 Task: In the Contact  Ariana_Allen@estee-lauder.com, Add note: 'Set up a meeting with the product team to discuss customer feature requests.'. Mark checkbox to create task to follow up ': Tomorrow'. Create task, with  description: Schedule Meeting, Add due date: Tomorrow; Add reminder: 30 Minutes before. Set Priority Low  and add note: Review the attached proposal. Logged in from softage.1@softage.net
Action: Mouse moved to (69, 44)
Screenshot: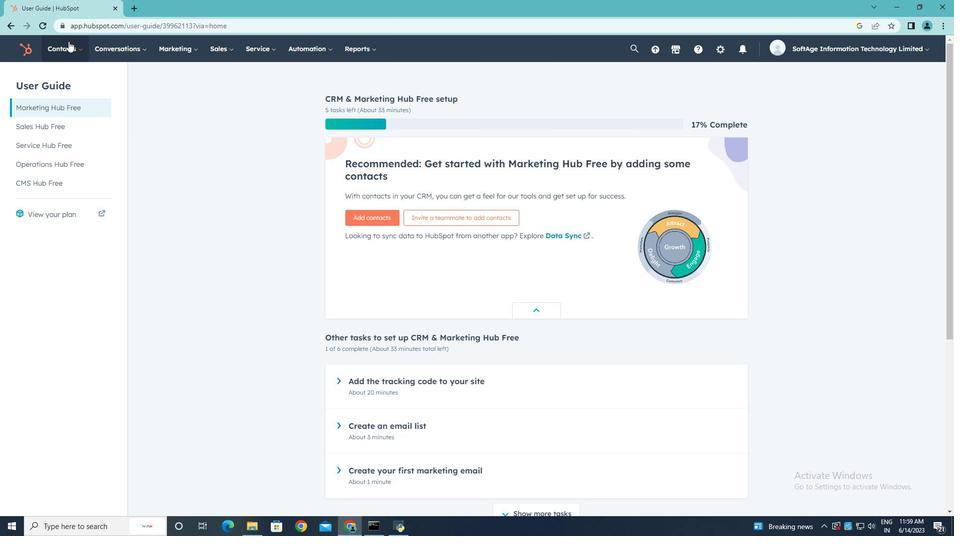 
Action: Mouse pressed left at (69, 44)
Screenshot: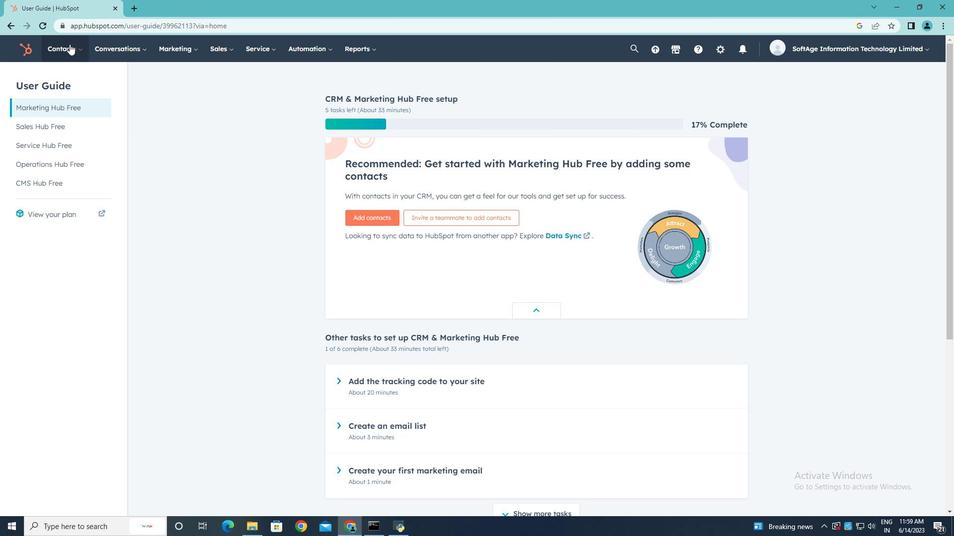 
Action: Mouse moved to (70, 80)
Screenshot: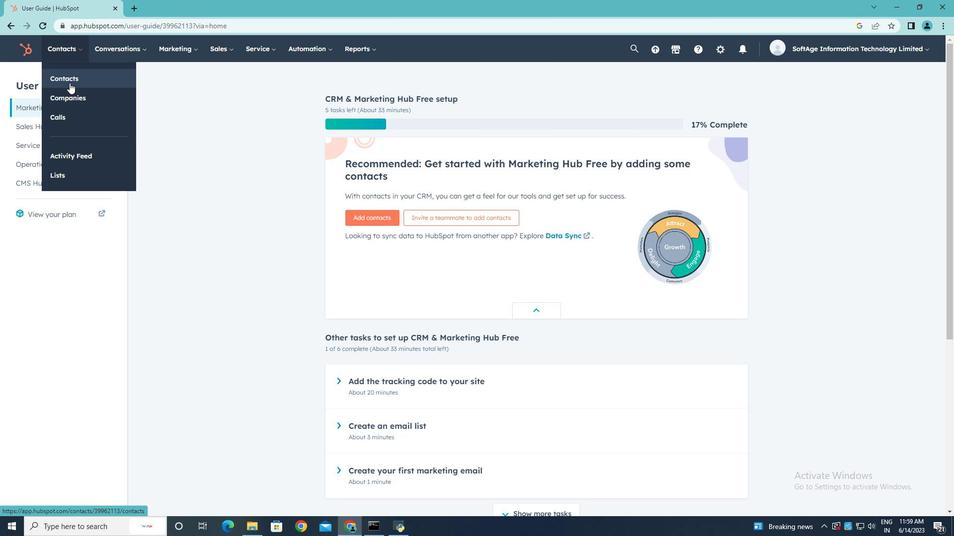 
Action: Mouse pressed left at (70, 80)
Screenshot: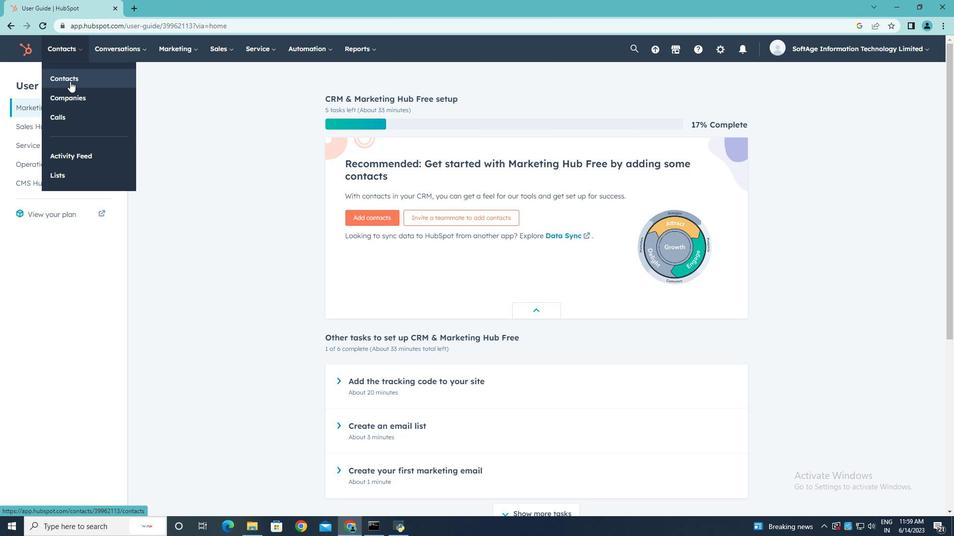
Action: Mouse moved to (71, 160)
Screenshot: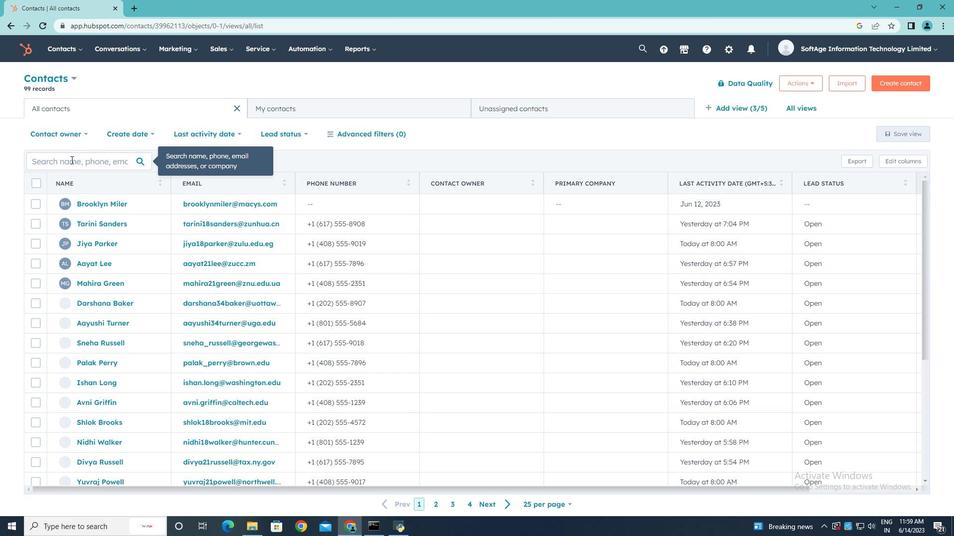 
Action: Mouse pressed left at (71, 160)
Screenshot: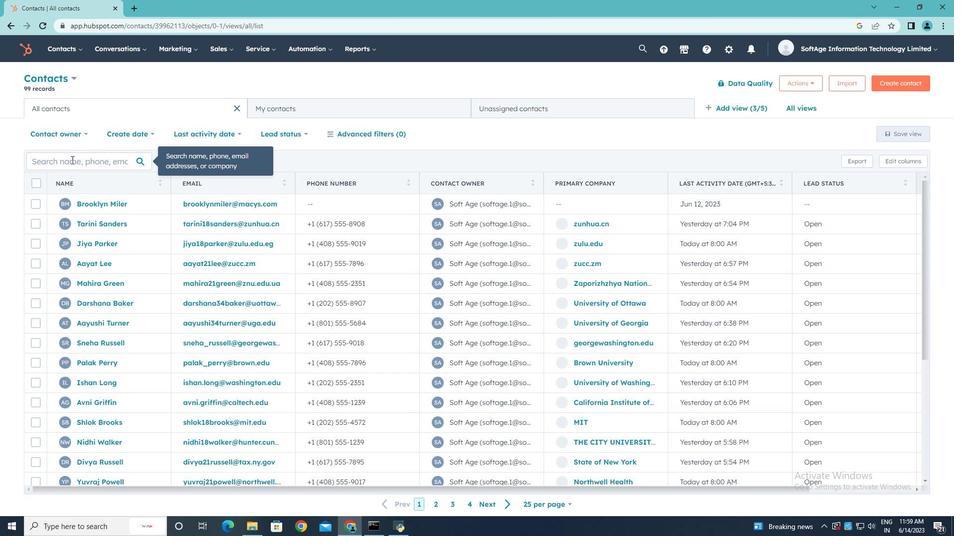 
Action: Key pressed <Key.shift><Key.shift><Key.shift><Key.shift><Key.shift><Key.shift><Key.shift><Key.shift><Key.shift><Key.shift>Ariana<Key.shift><Key.shift><Key.shift><Key.shift><Key.shift><Key.shift><Key.shift><Key.shift><Key.shift><Key.shift><Key.shift><Key.shift><Key.shift><Key.shift><Key.shift><Key.shift><Key.shift><Key.shift><Key.shift><Key.shift><Key.shift>_<Key.shift>Allen<Key.shift>@estee-lauder.com
Screenshot: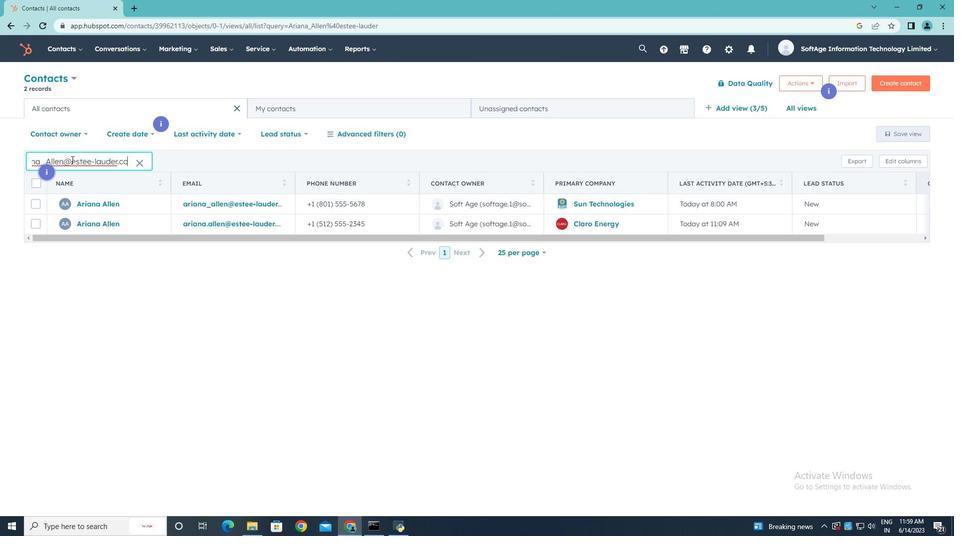 
Action: Mouse moved to (98, 205)
Screenshot: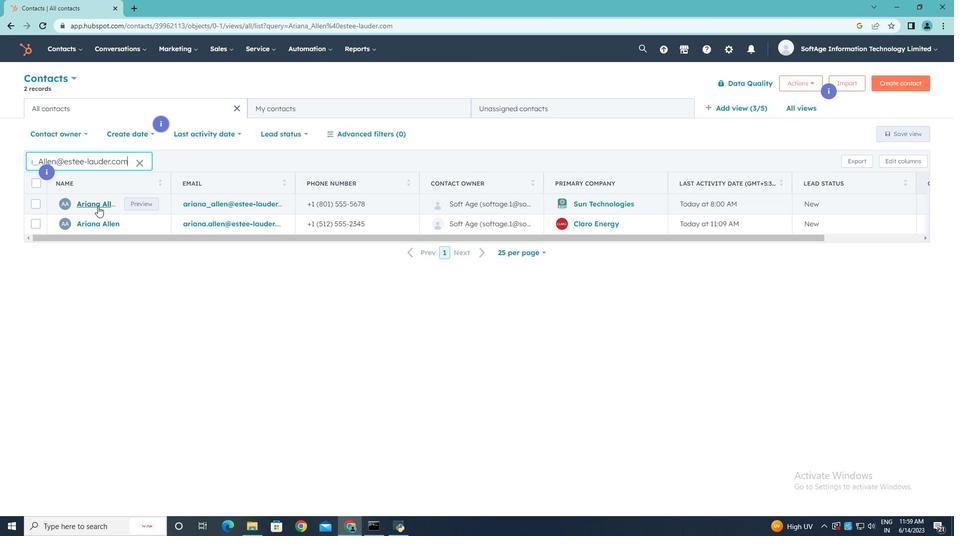 
Action: Mouse pressed left at (98, 205)
Screenshot: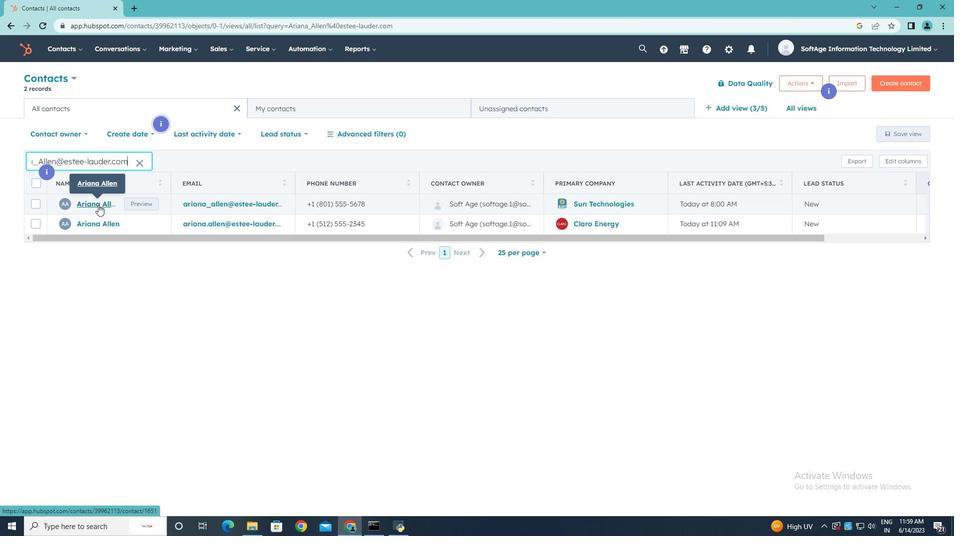 
Action: Mouse moved to (31, 161)
Screenshot: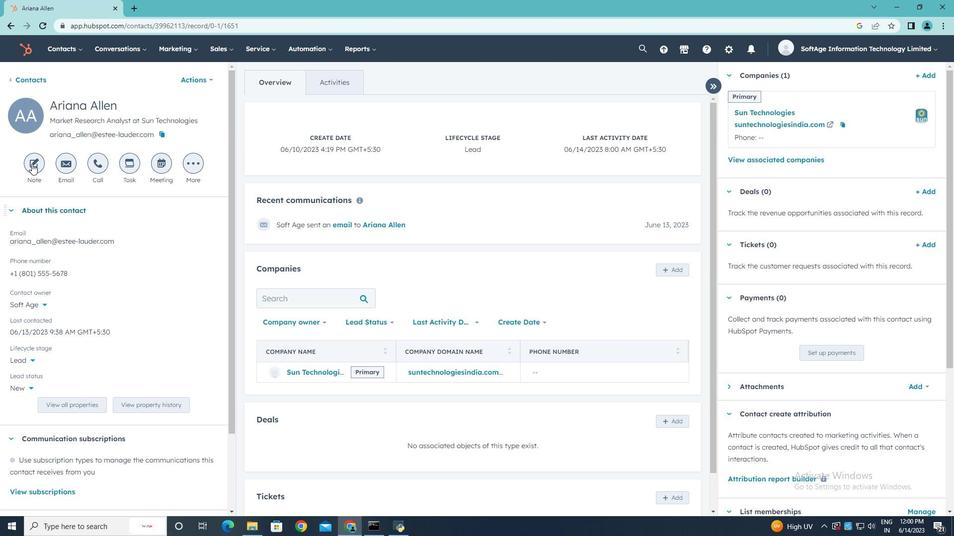 
Action: Mouse pressed left at (31, 161)
Screenshot: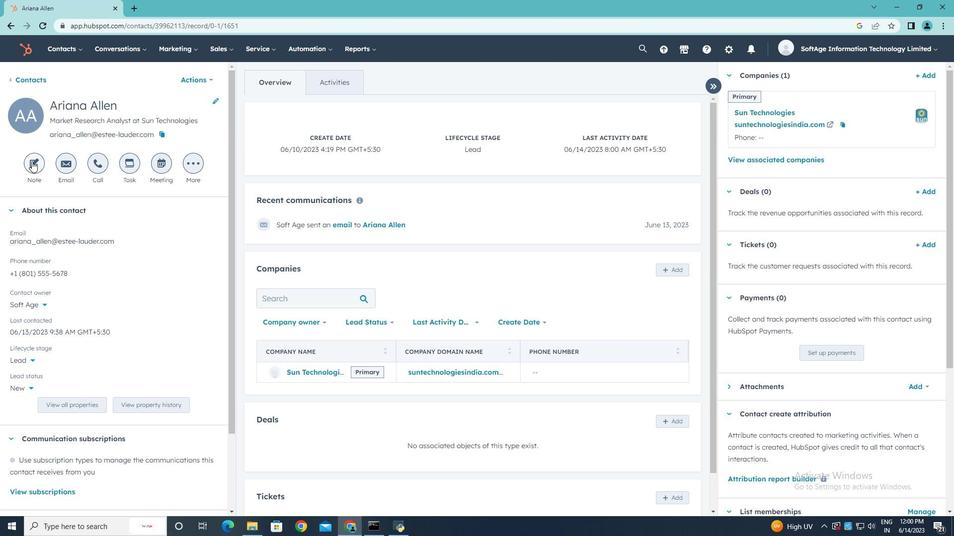 
Action: Key pressed set<Key.space>up<Key.space>a<Key.space>meeting<Key.space>with<Key.space>the<Key.space>product<Key.space>team<Key.space>to<Key.space>discuss<Key.space>customer<Key.space>feature<Key.space>requests.
Screenshot: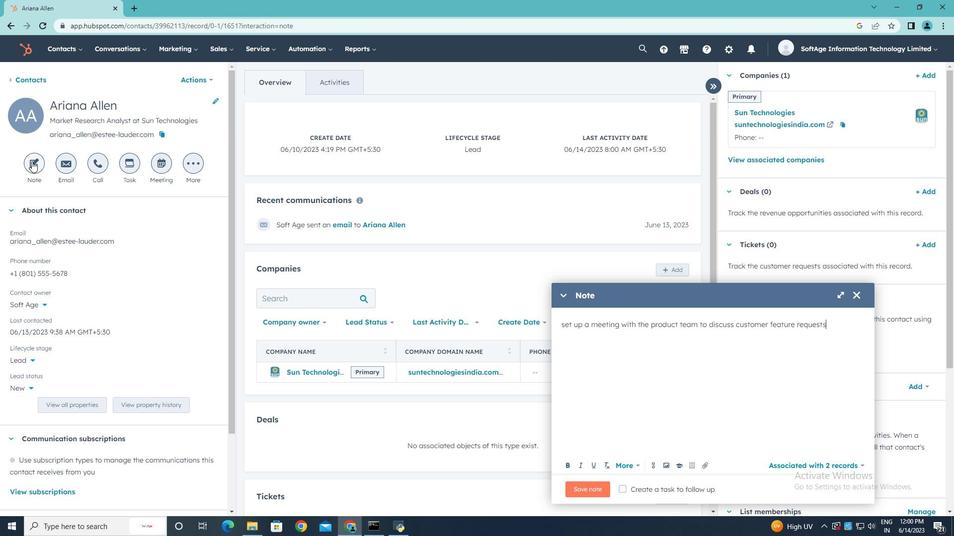 
Action: Mouse moved to (622, 489)
Screenshot: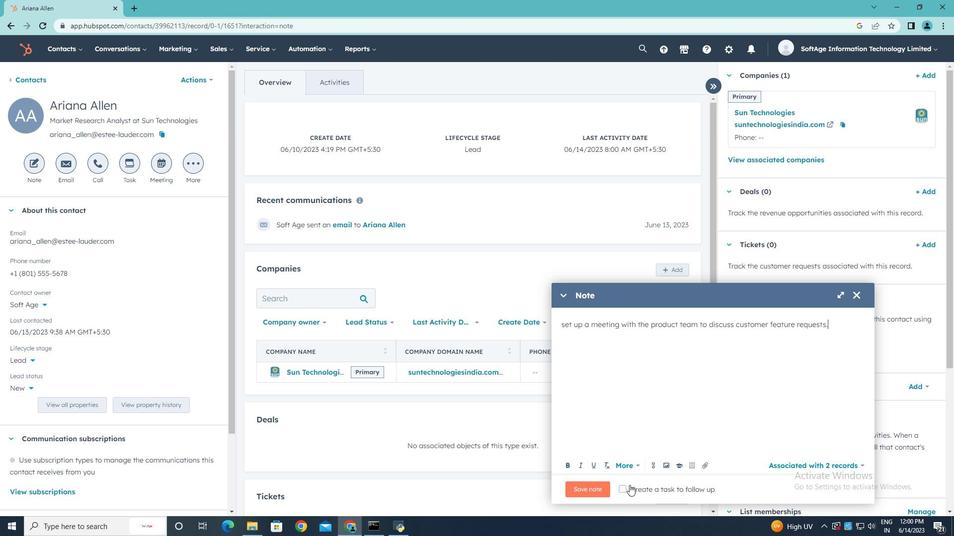
Action: Mouse pressed left at (622, 489)
Screenshot: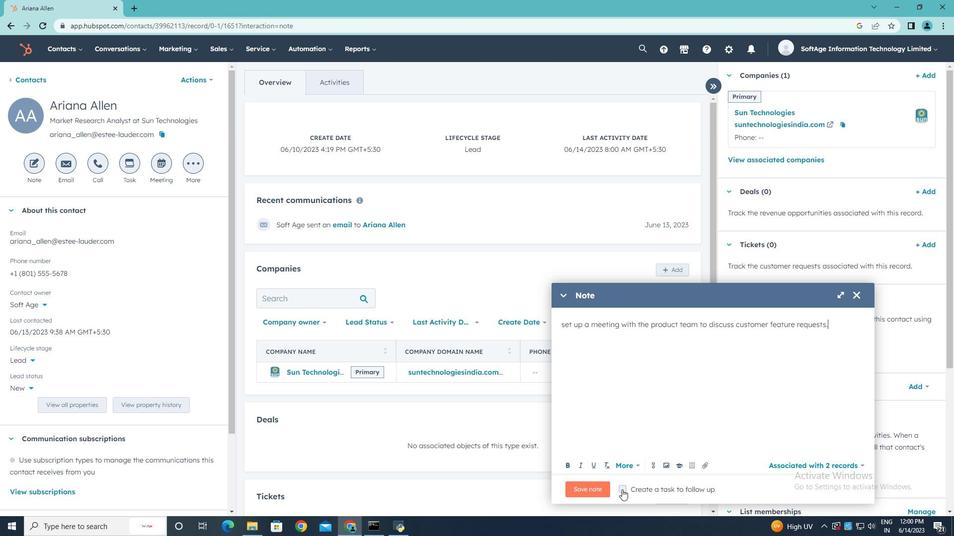 
Action: Mouse moved to (822, 489)
Screenshot: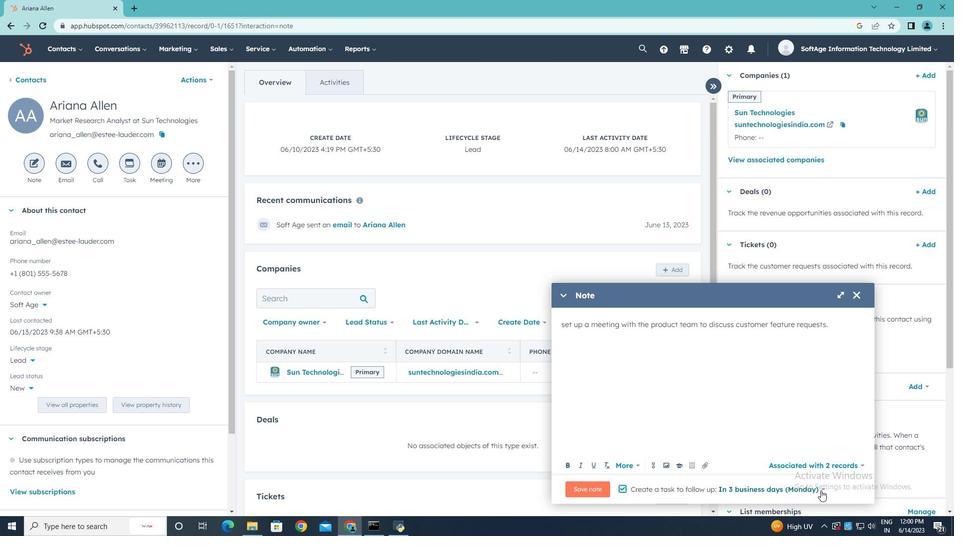 
Action: Mouse pressed left at (822, 489)
Screenshot: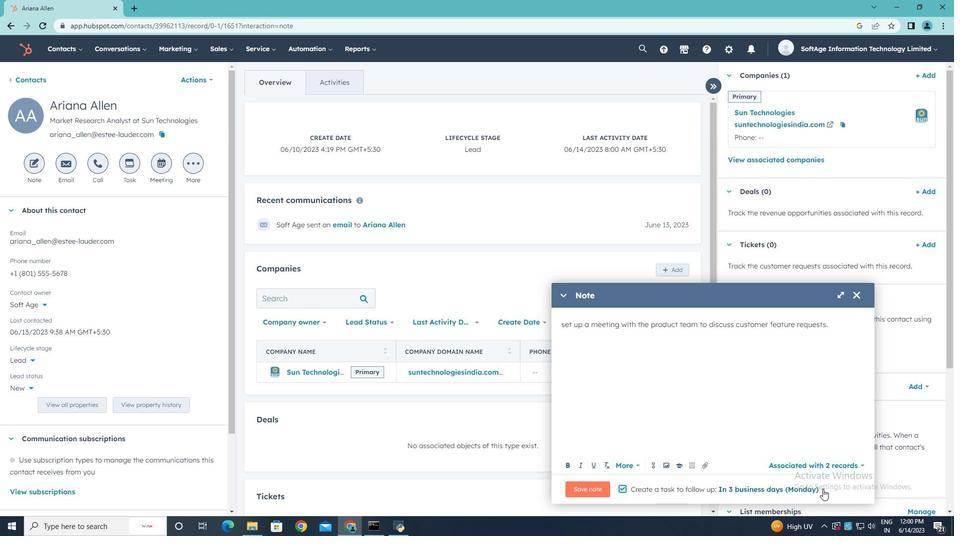 
Action: Mouse moved to (788, 435)
Screenshot: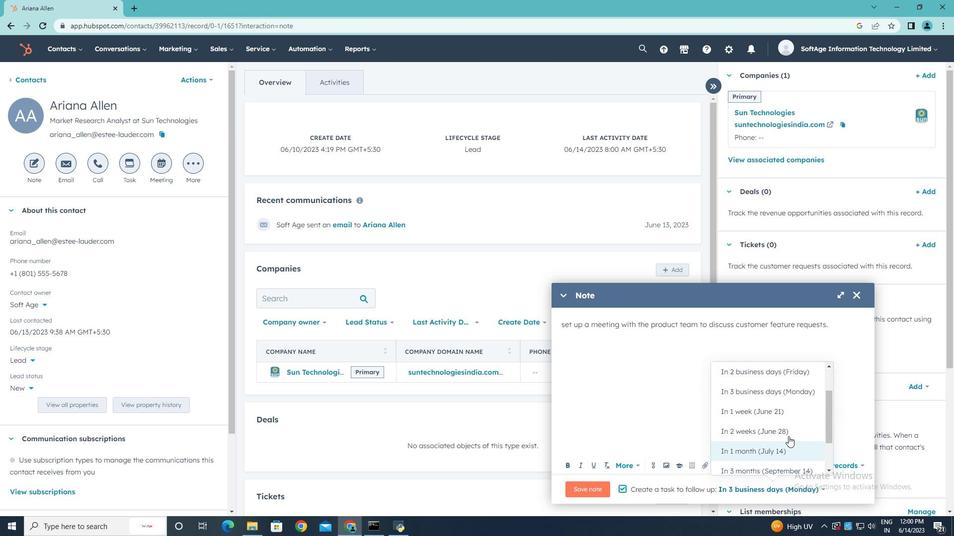 
Action: Mouse scrolled (788, 435) with delta (0, 0)
Screenshot: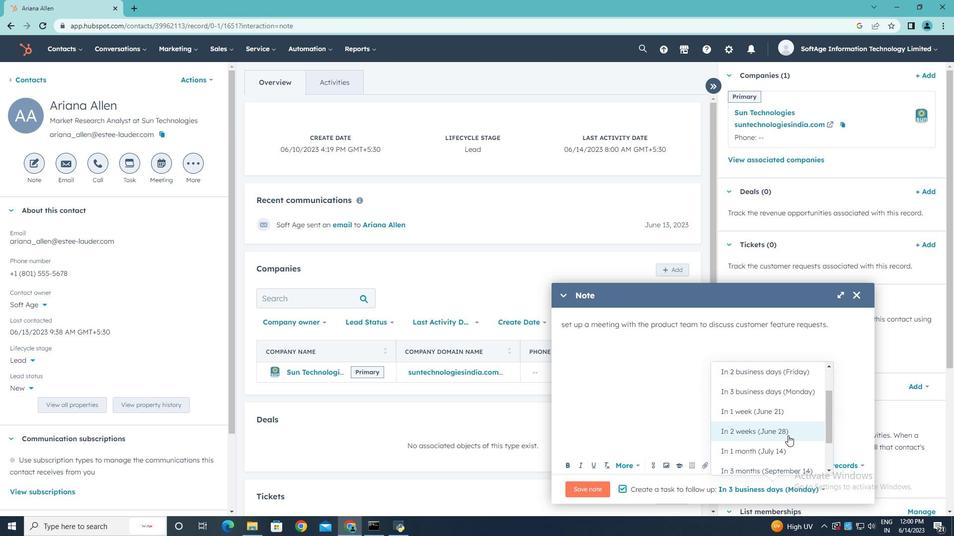 
Action: Mouse scrolled (788, 435) with delta (0, 0)
Screenshot: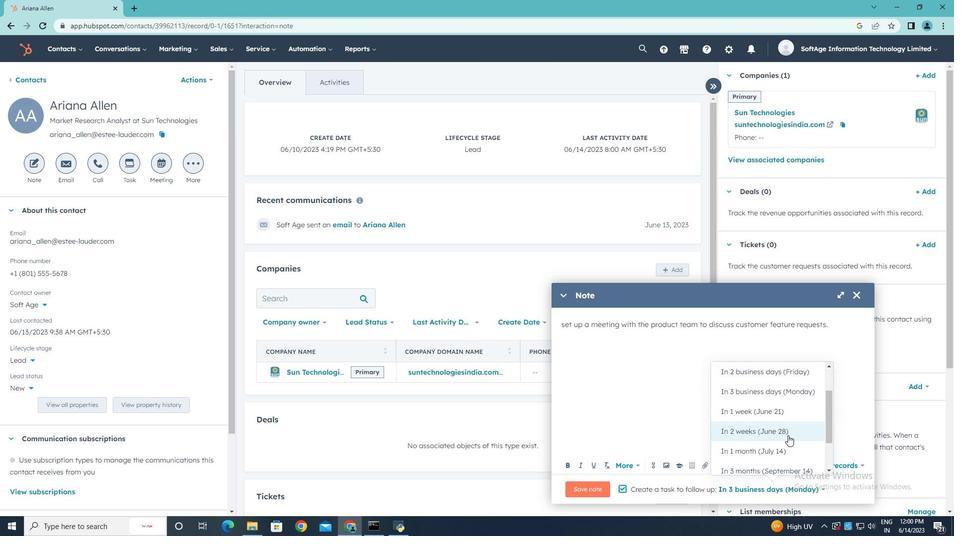 
Action: Mouse scrolled (788, 435) with delta (0, 0)
Screenshot: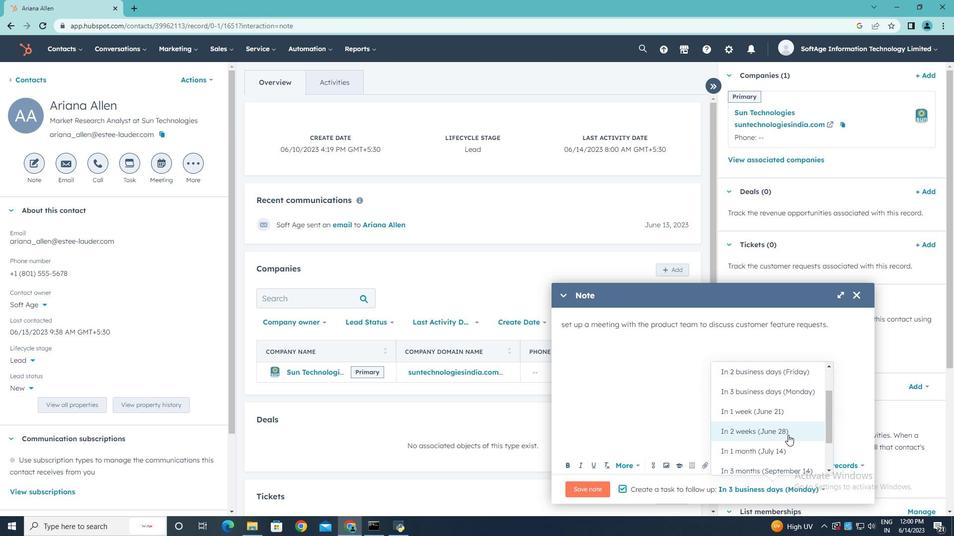 
Action: Mouse moved to (767, 401)
Screenshot: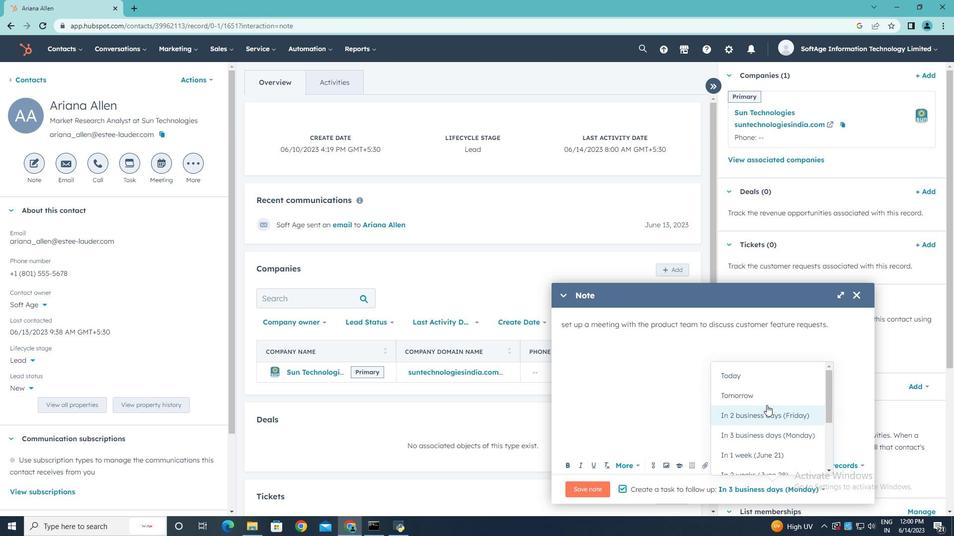 
Action: Mouse pressed left at (767, 401)
Screenshot: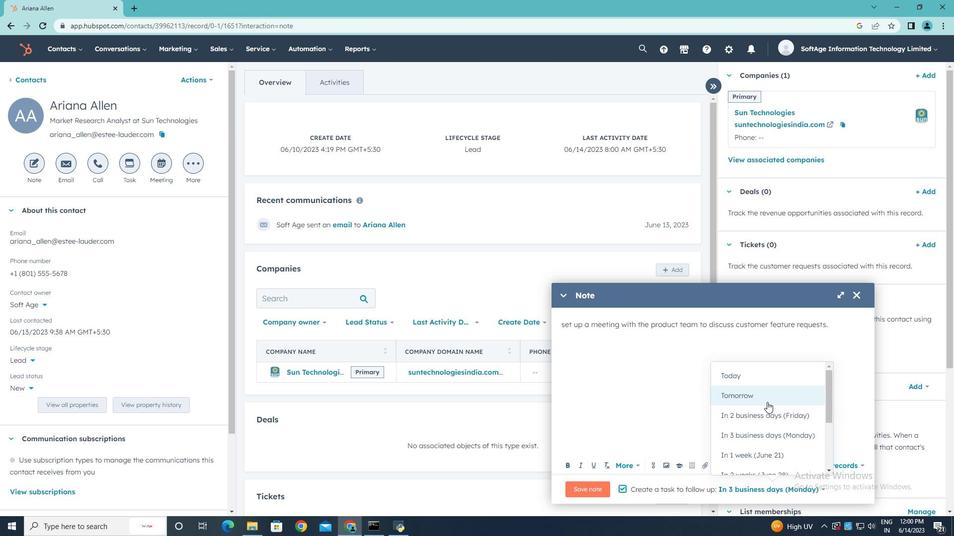 
Action: Mouse moved to (584, 490)
Screenshot: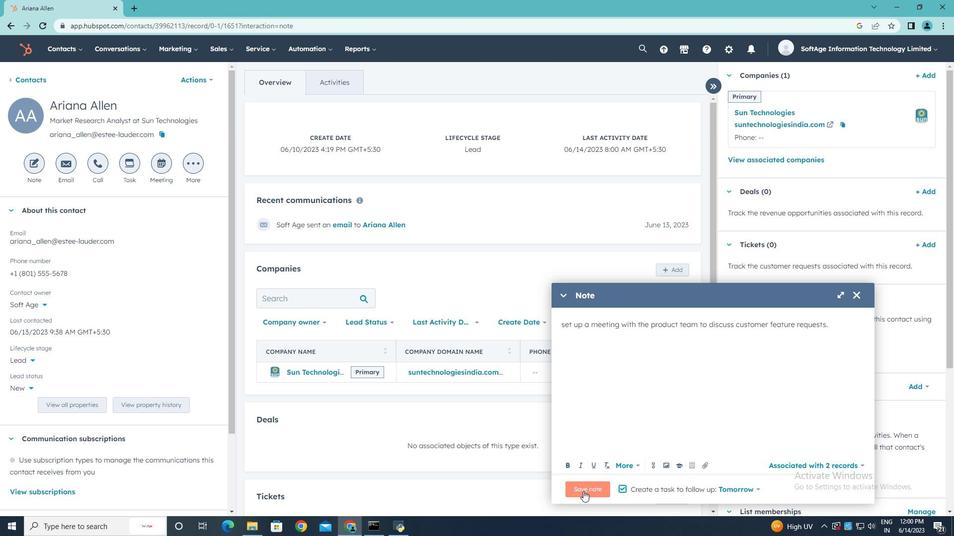 
Action: Mouse pressed left at (584, 490)
Screenshot: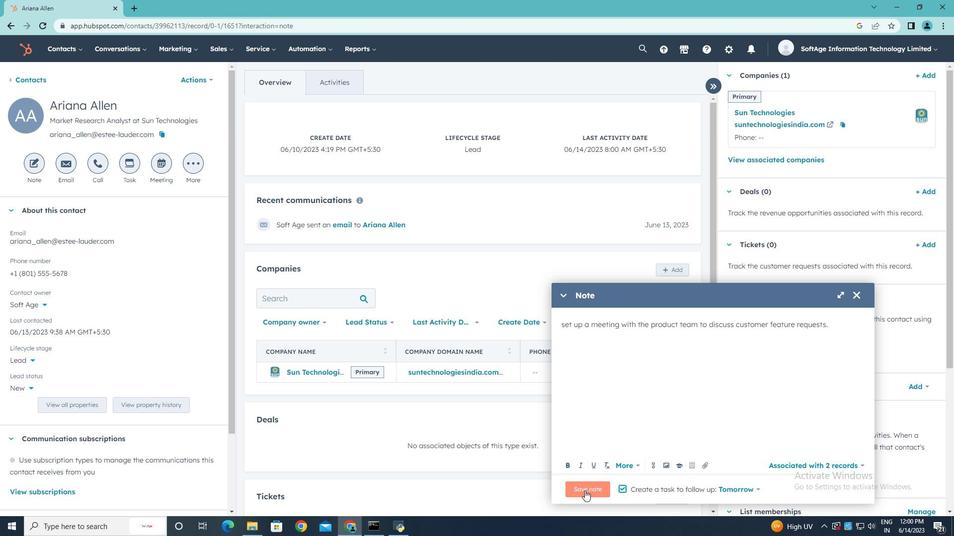 
Action: Mouse moved to (131, 164)
Screenshot: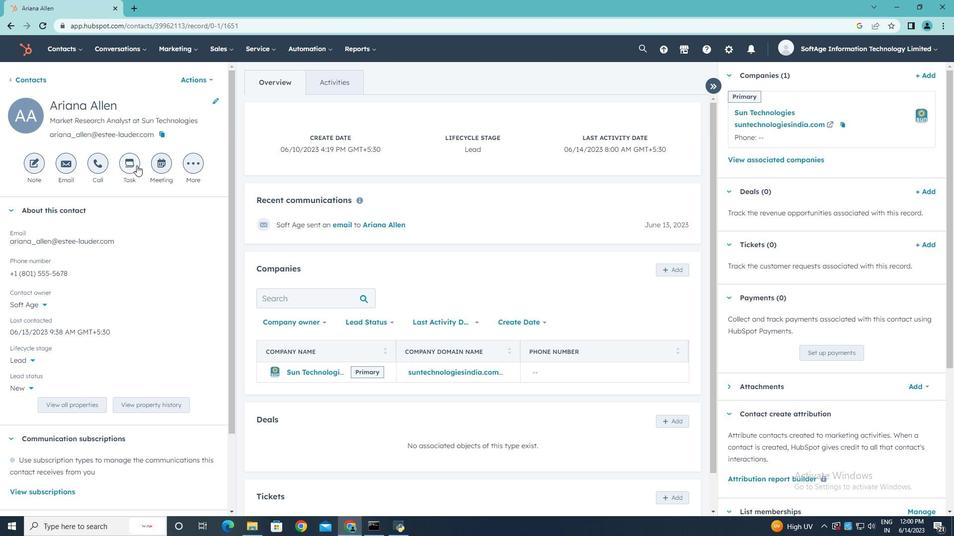 
Action: Mouse pressed left at (131, 164)
Screenshot: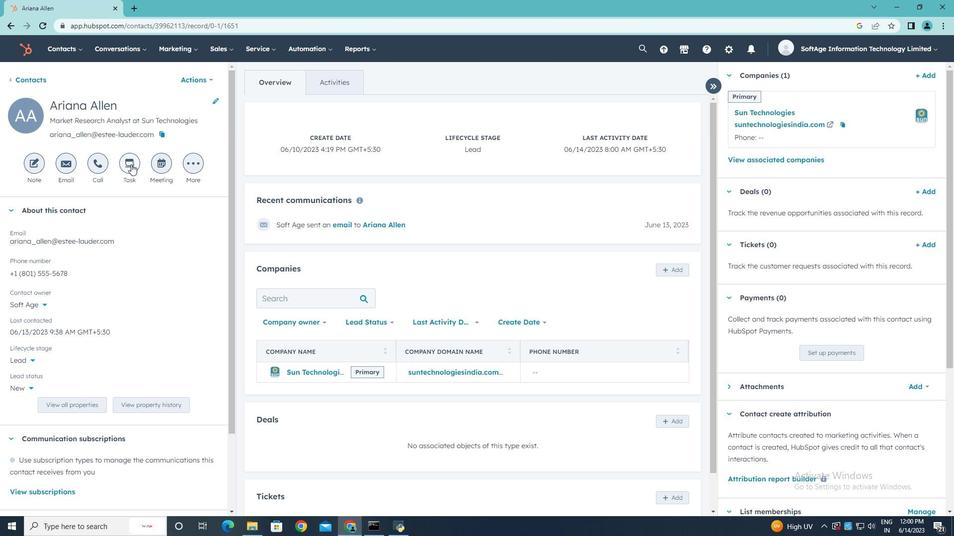
Action: Mouse moved to (573, 274)
Screenshot: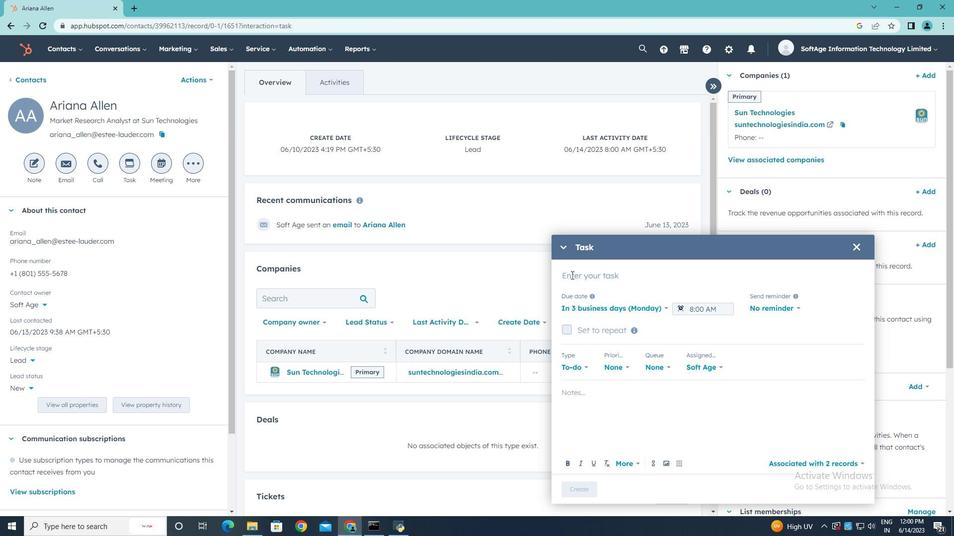
Action: Mouse pressed left at (573, 274)
Screenshot: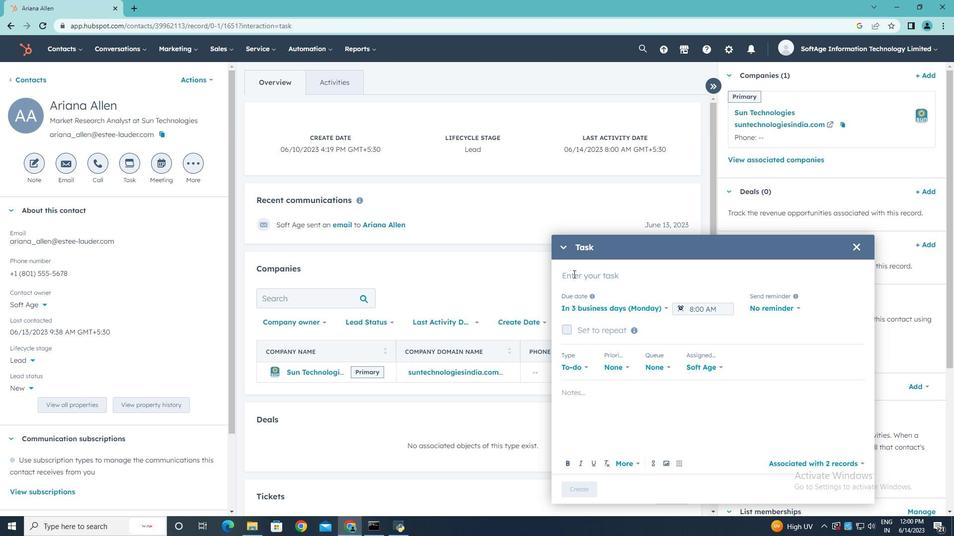 
Action: Key pressed <Key.shift><Key.shift><Key.shift><Key.shift><Key.shift><Key.shift><Key.shift><Key.shift><Key.shift><Key.shift><Key.shift><Key.shift><Key.shift><Key.shift><Key.shift><Key.shift><Key.shift><Key.shift><Key.shift><Key.shift>a<Key.backspace><Key.backspace><Key.shift><Key.shift><Key.shift><Key.shift><Key.shift><Key.shift>Schedule<Key.space><Key.shift>Meeting
Screenshot: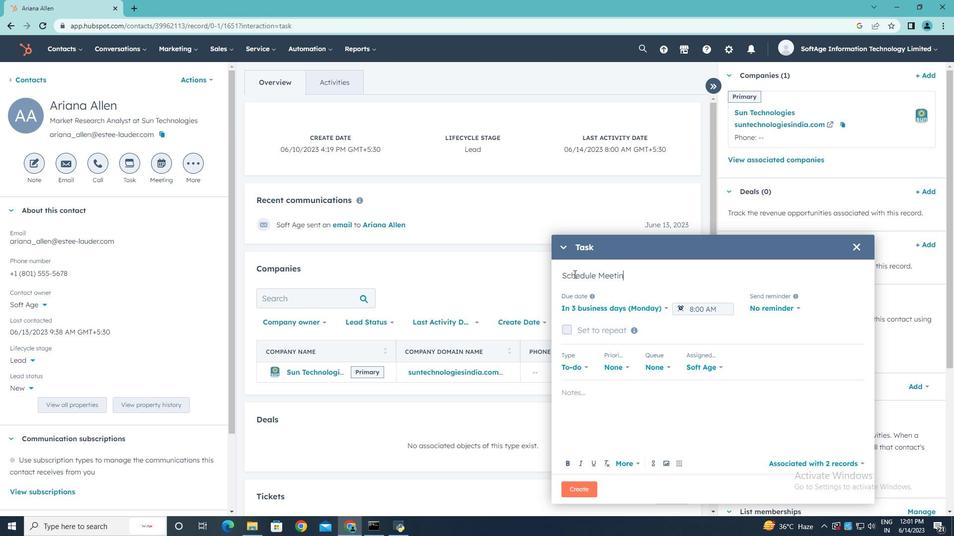 
Action: Mouse moved to (666, 308)
Screenshot: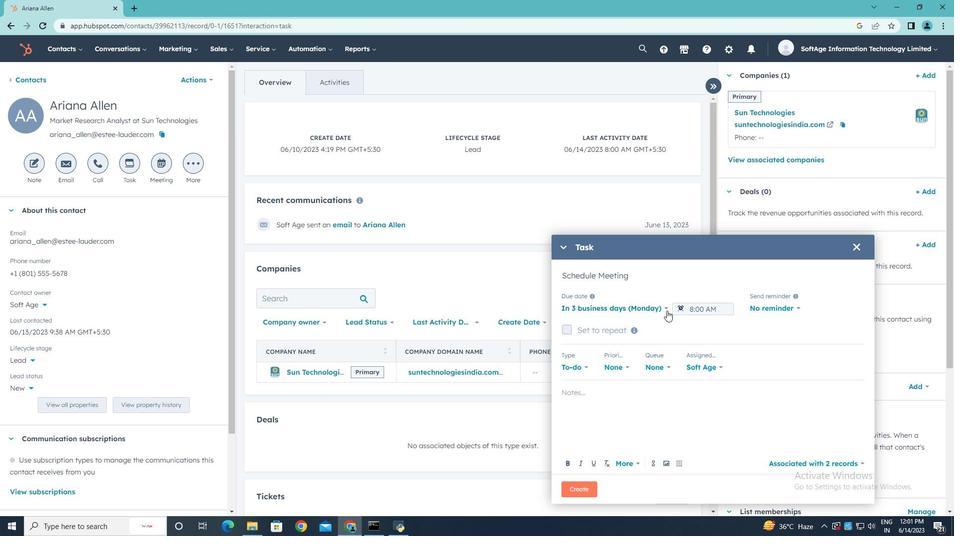 
Action: Mouse pressed left at (666, 308)
Screenshot: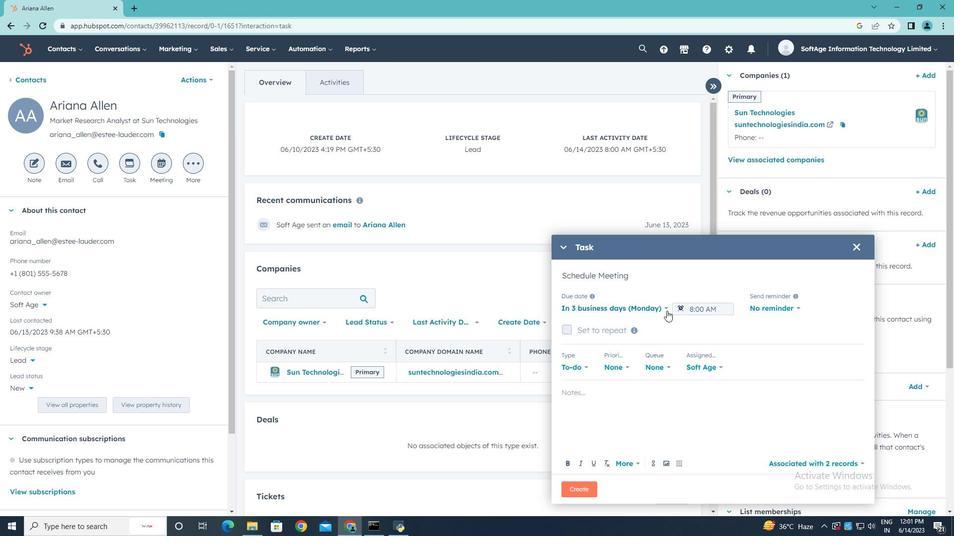 
Action: Mouse moved to (600, 361)
Screenshot: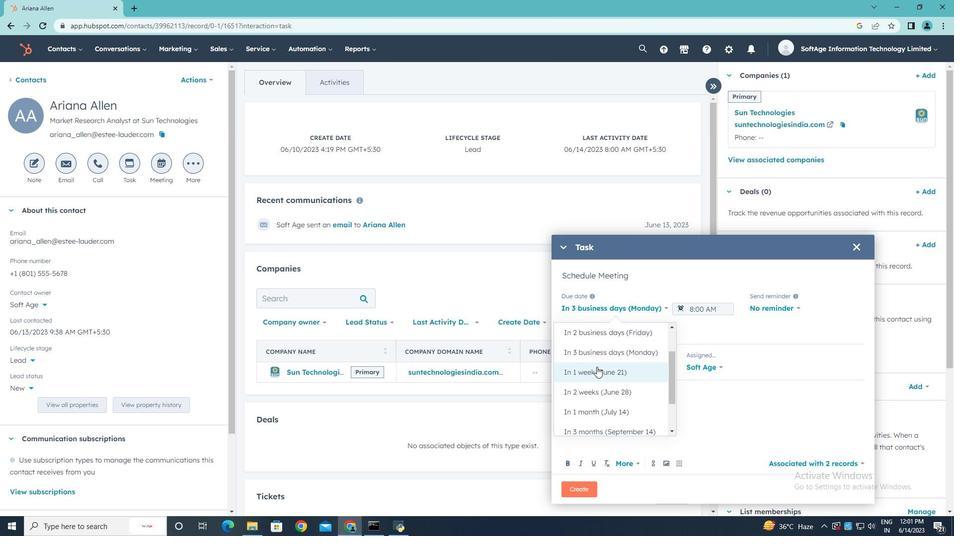
Action: Mouse scrolled (600, 362) with delta (0, 0)
Screenshot: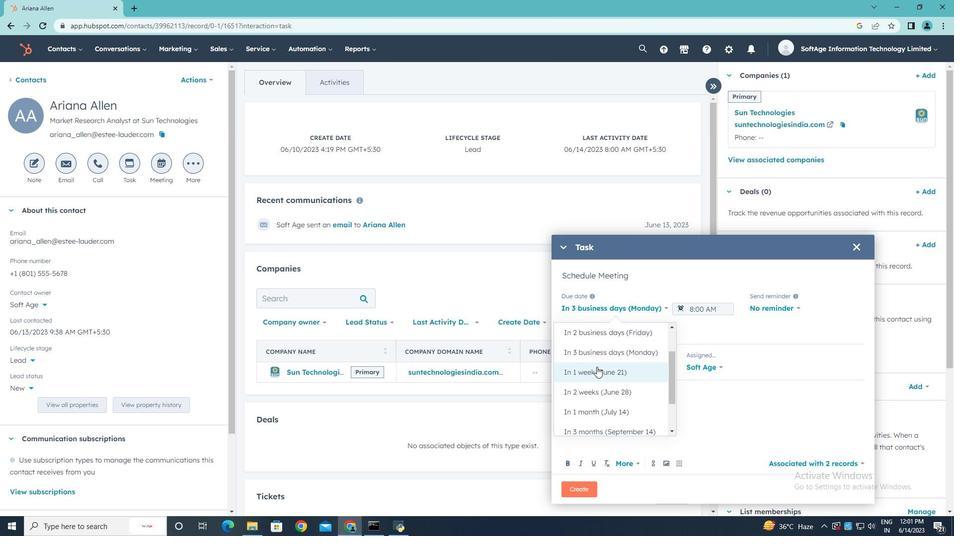 
Action: Mouse moved to (600, 361)
Screenshot: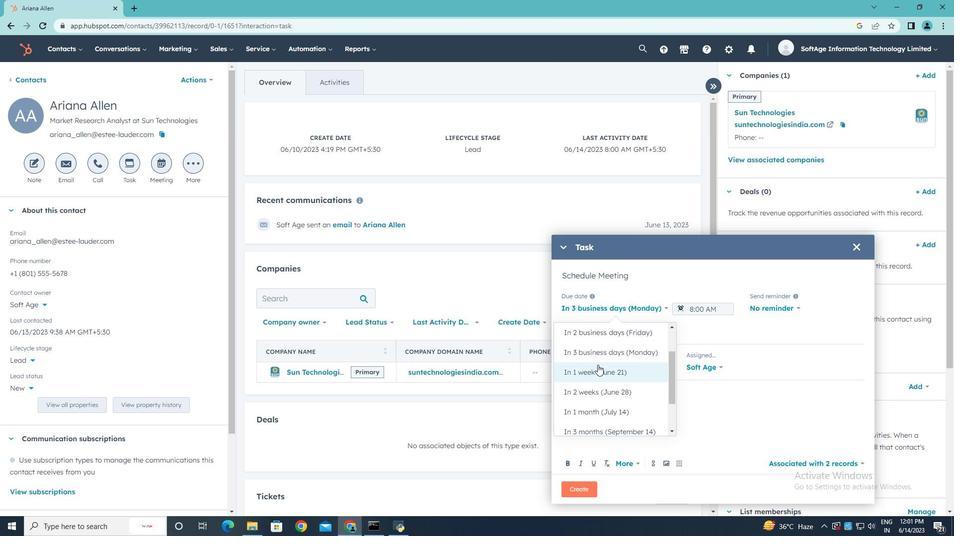 
Action: Mouse scrolled (600, 362) with delta (0, 0)
Screenshot: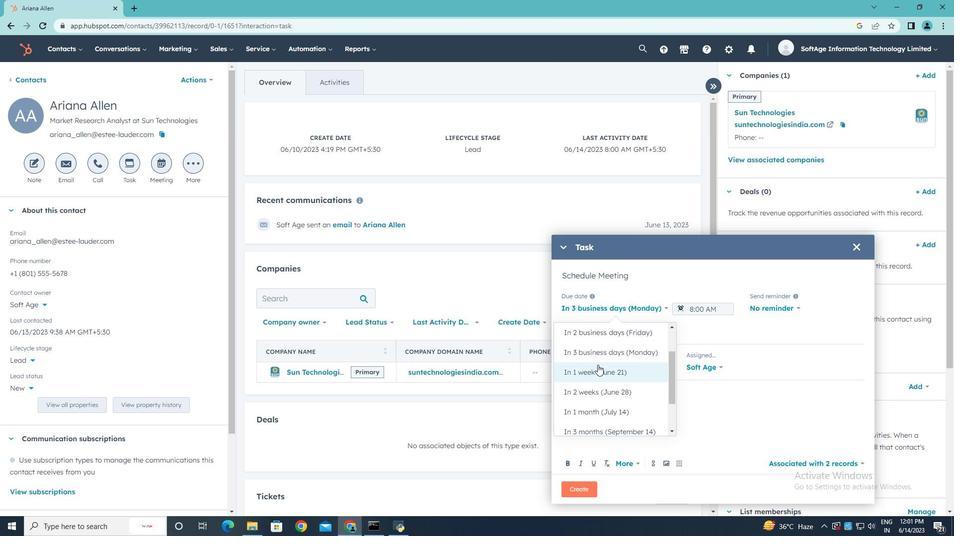 
Action: Mouse scrolled (600, 362) with delta (0, 0)
Screenshot: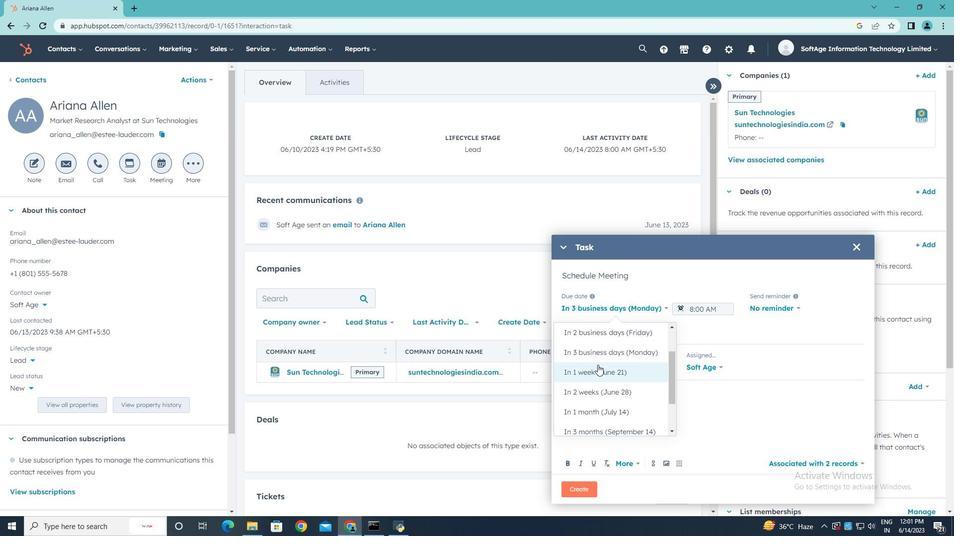 
Action: Mouse scrolled (600, 362) with delta (0, 0)
Screenshot: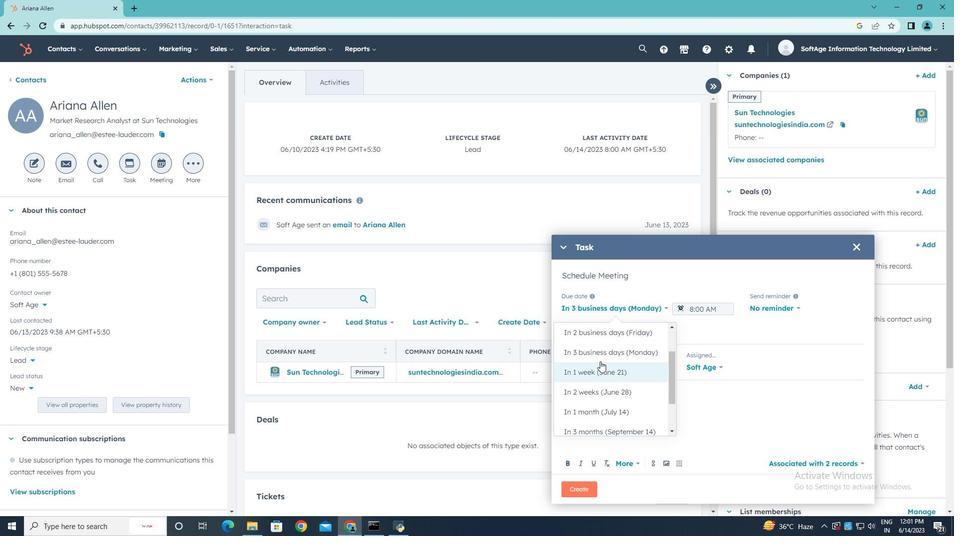 
Action: Mouse moved to (607, 357)
Screenshot: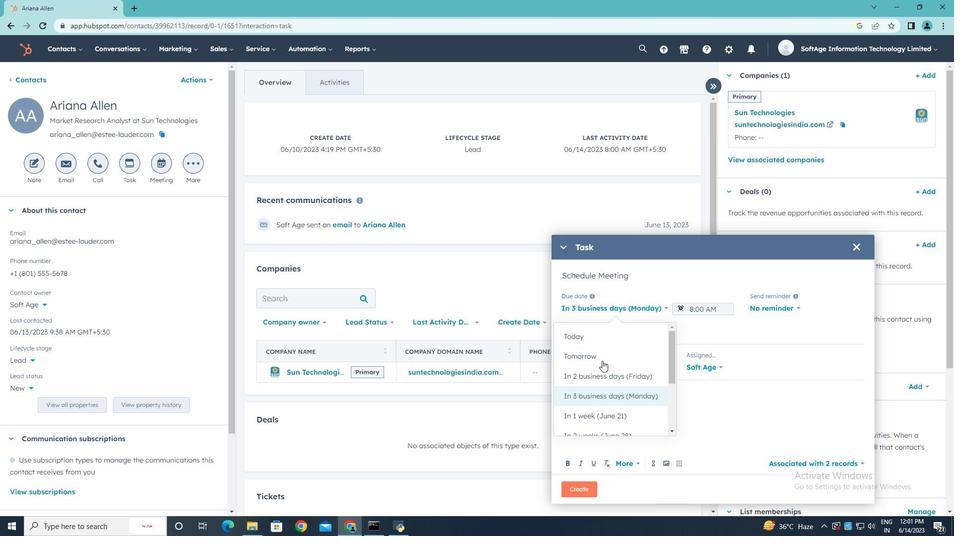 
Action: Mouse pressed left at (607, 357)
Screenshot: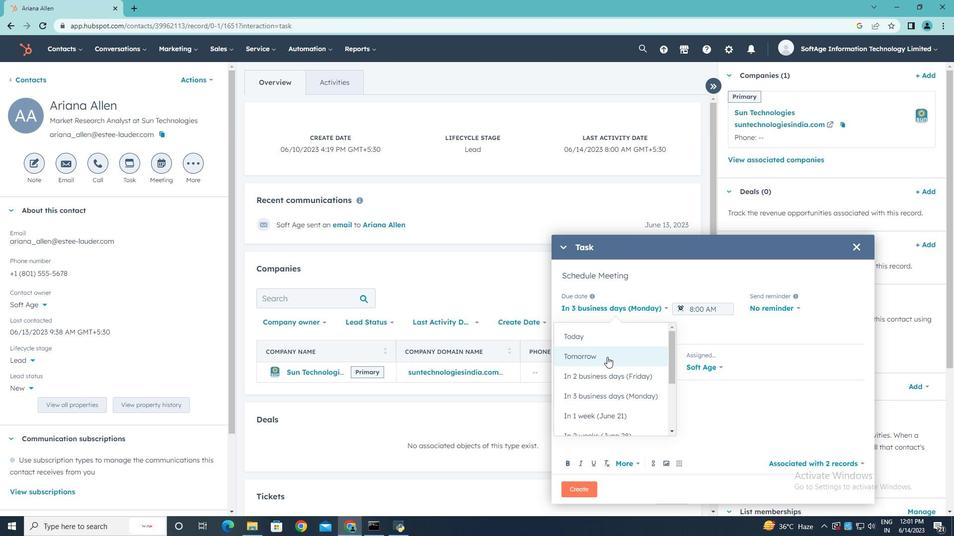 
Action: Mouse moved to (731, 308)
Screenshot: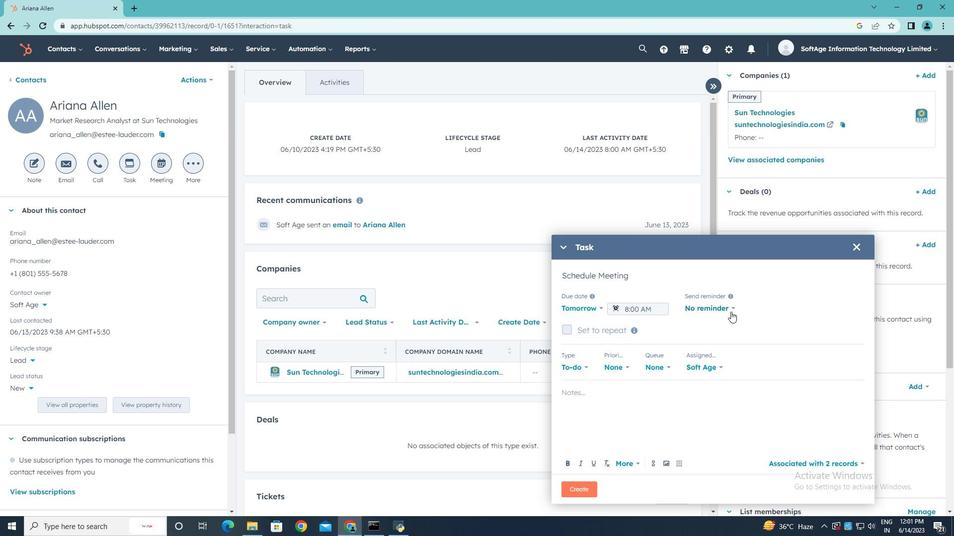 
Action: Mouse pressed left at (731, 308)
Screenshot: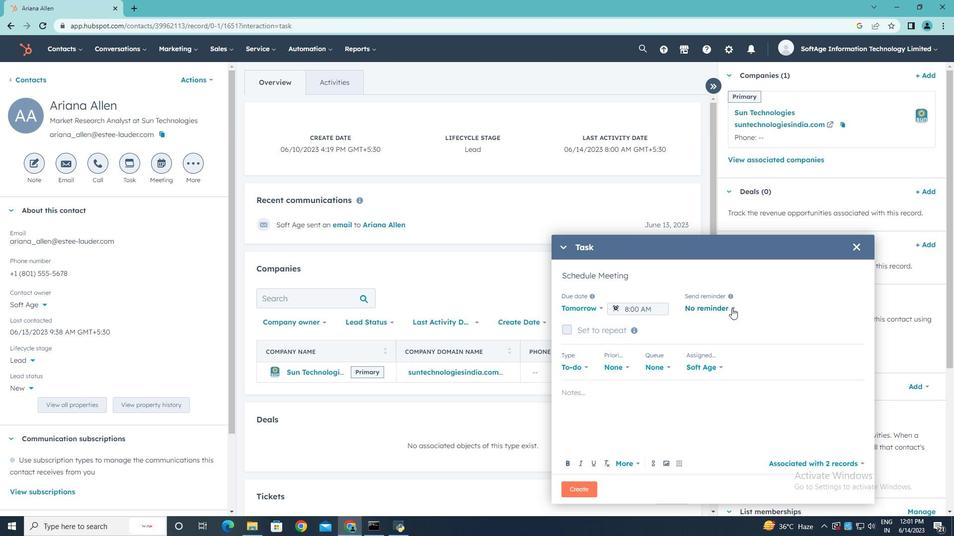 
Action: Mouse moved to (722, 376)
Screenshot: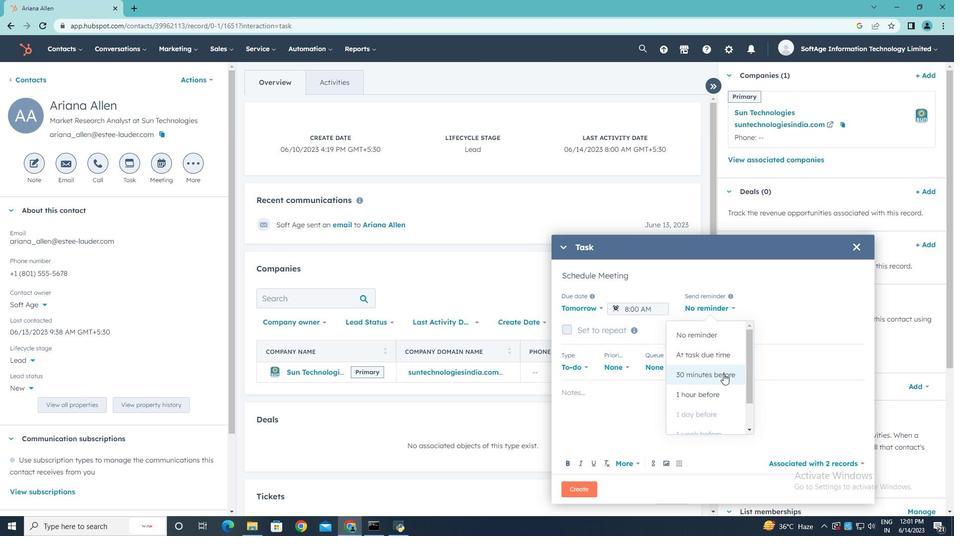 
Action: Mouse pressed left at (722, 376)
Screenshot: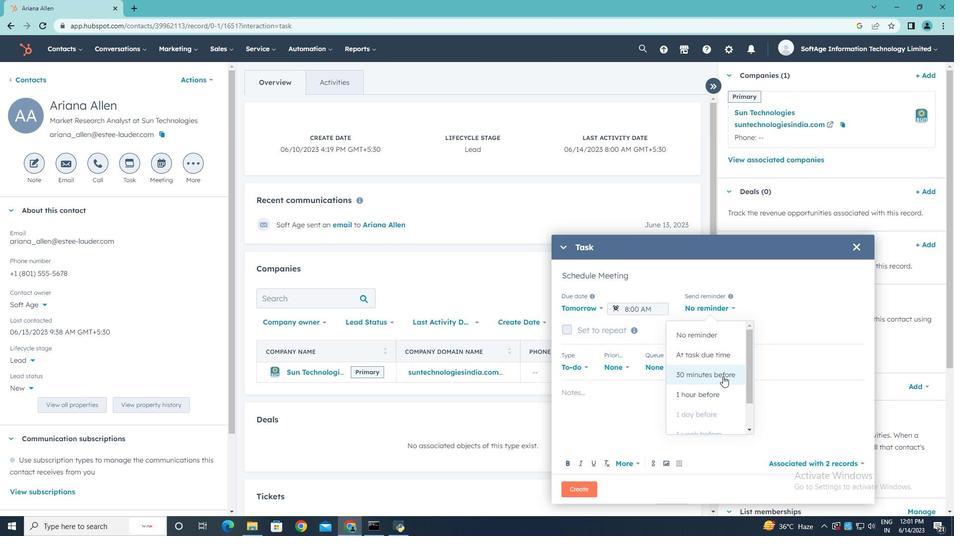 
Action: Mouse moved to (627, 367)
Screenshot: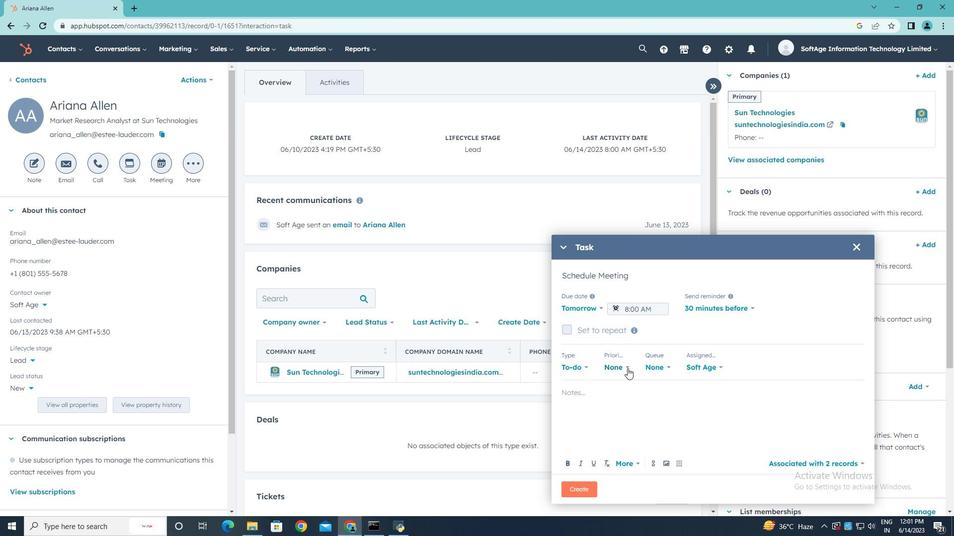 
Action: Mouse pressed left at (627, 367)
Screenshot: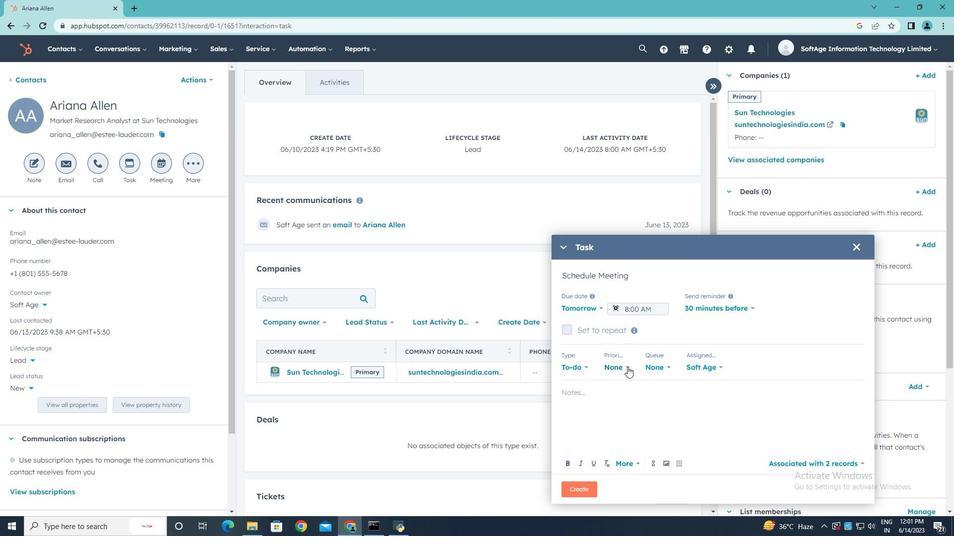 
Action: Mouse moved to (617, 409)
Screenshot: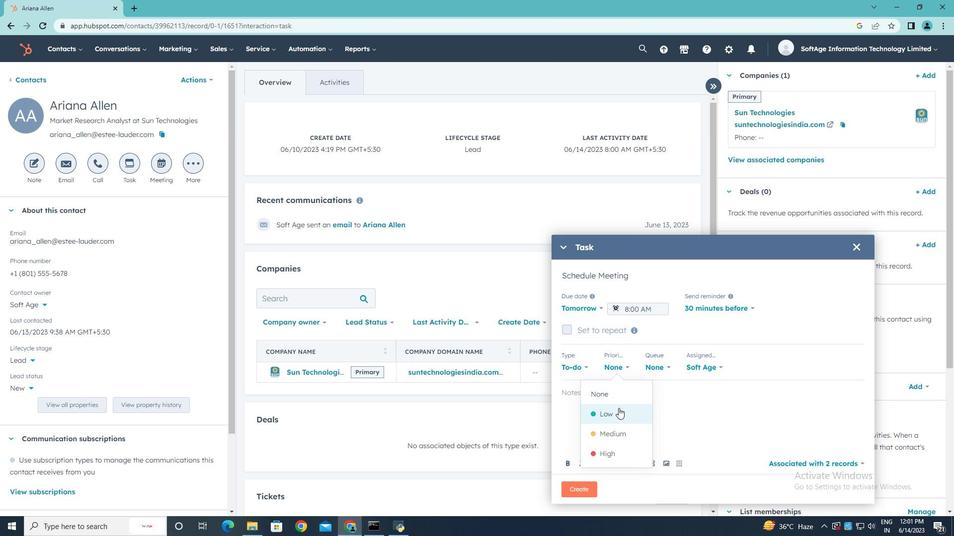
Action: Mouse pressed left at (617, 409)
Screenshot: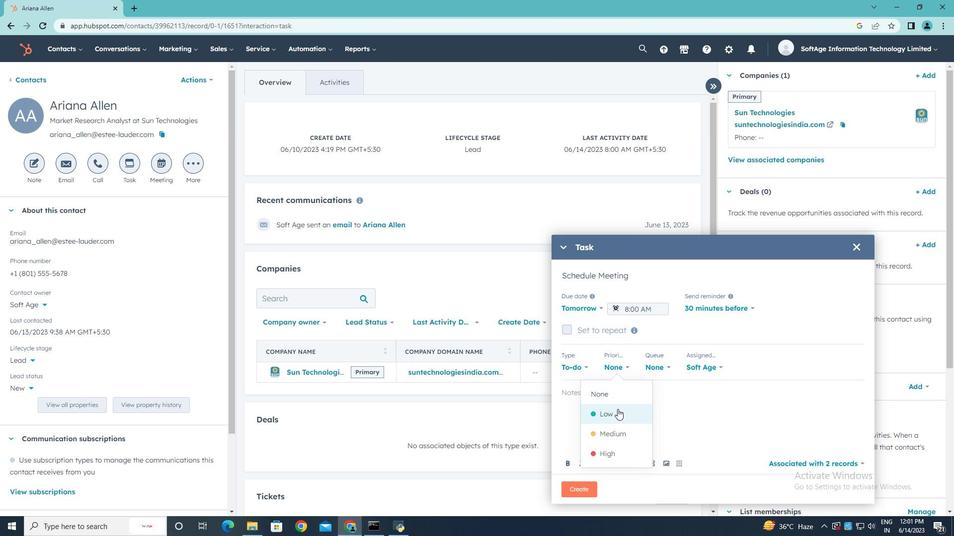 
Action: Mouse moved to (599, 399)
Screenshot: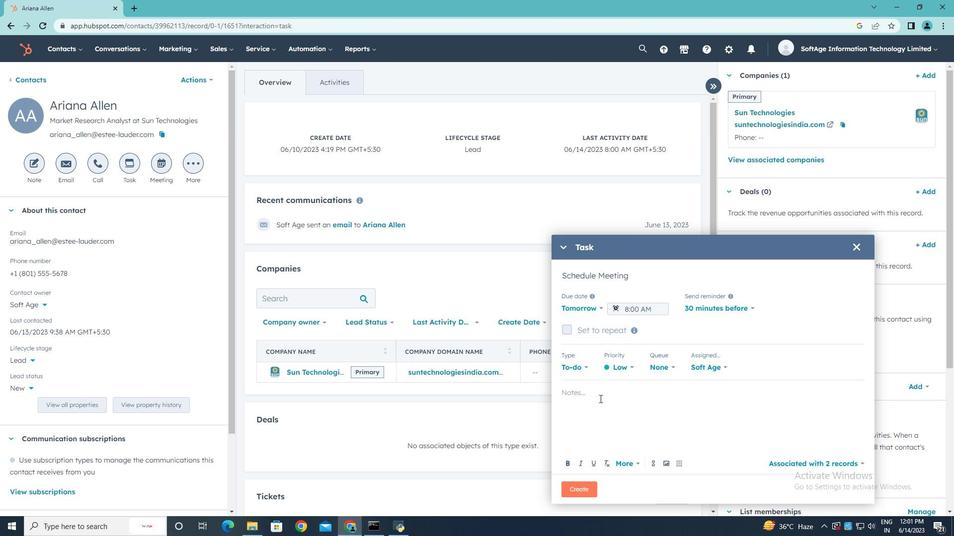 
Action: Mouse pressed left at (599, 399)
Screenshot: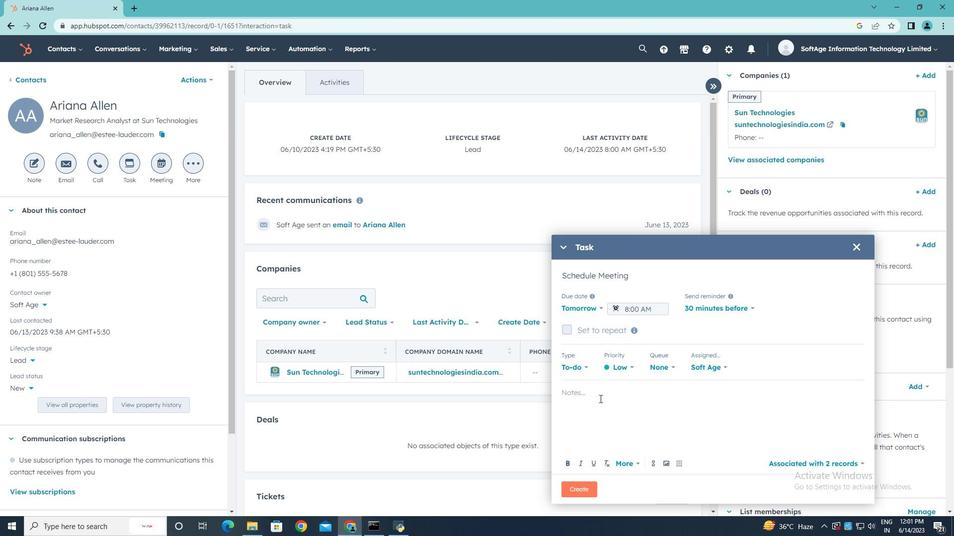 
Action: Mouse moved to (599, 398)
Screenshot: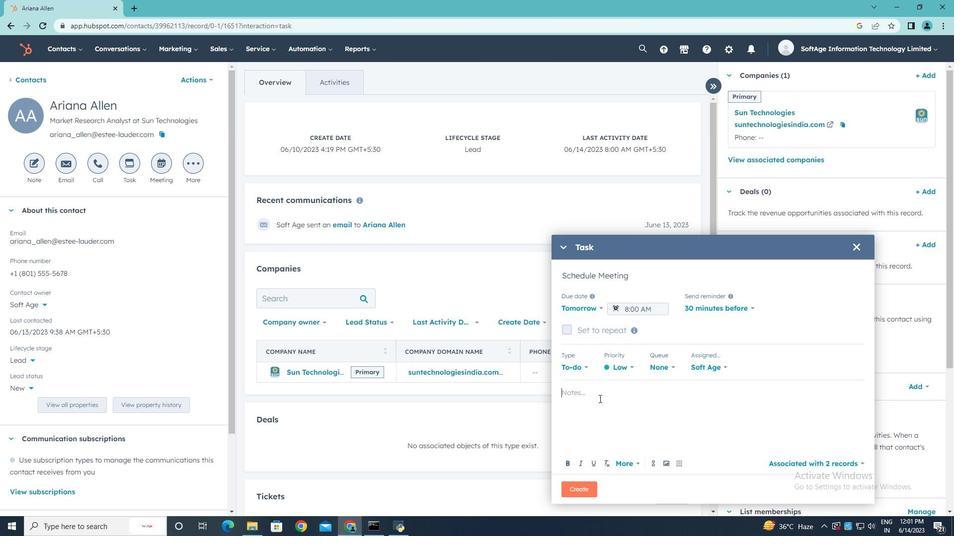 
Action: Key pressed <Key.shift>Review<Key.space>the<Key.space>attached<Key.space>proposal.
Screenshot: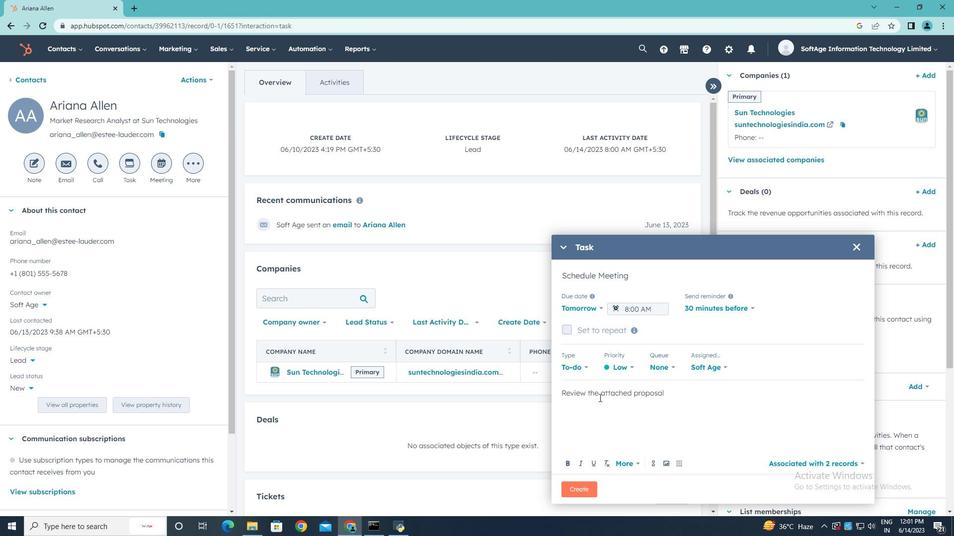 
Action: Mouse moved to (577, 490)
Screenshot: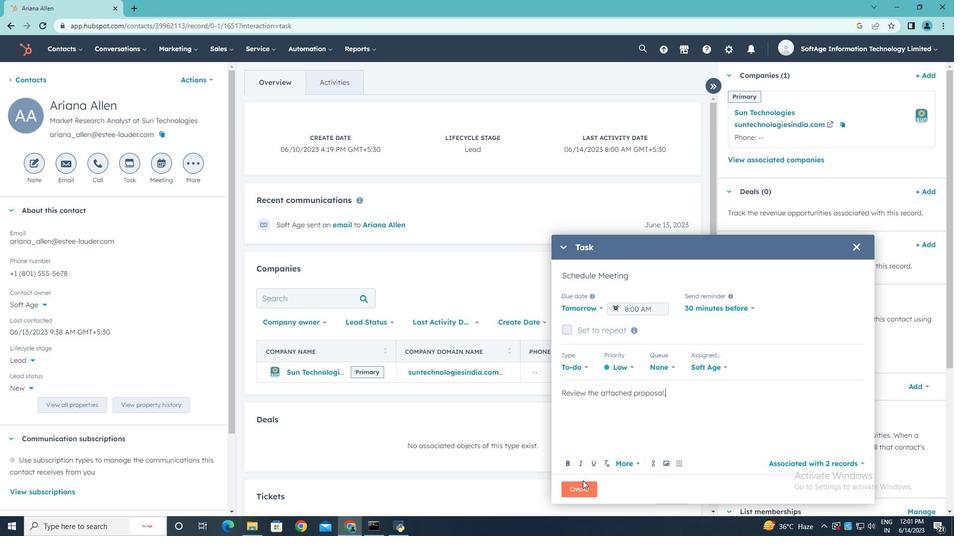 
Action: Mouse pressed left at (577, 490)
Screenshot: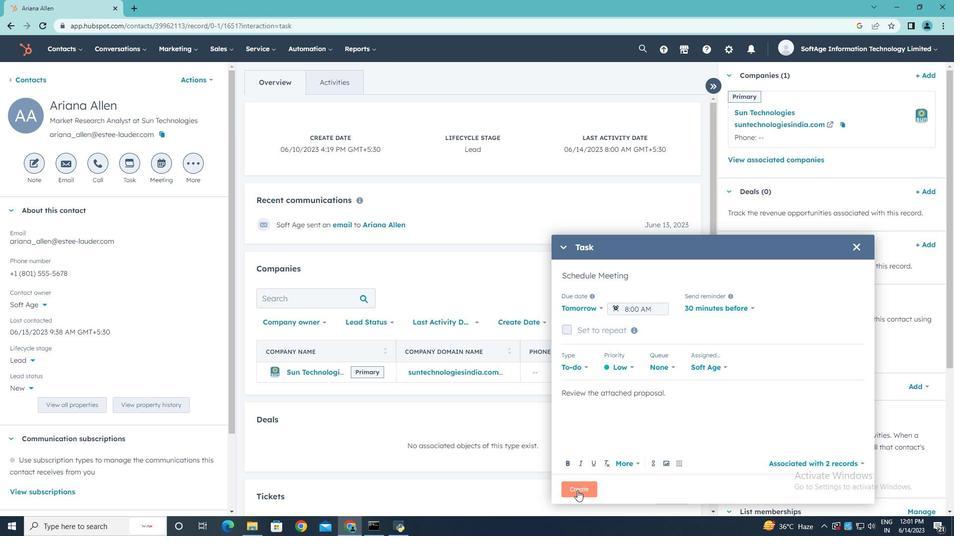 
